 Task: Create a due date automation trigger when advanced on, on the monday before a card is due add dates not due tomorrow at 11:00 AM.
Action: Mouse moved to (951, 70)
Screenshot: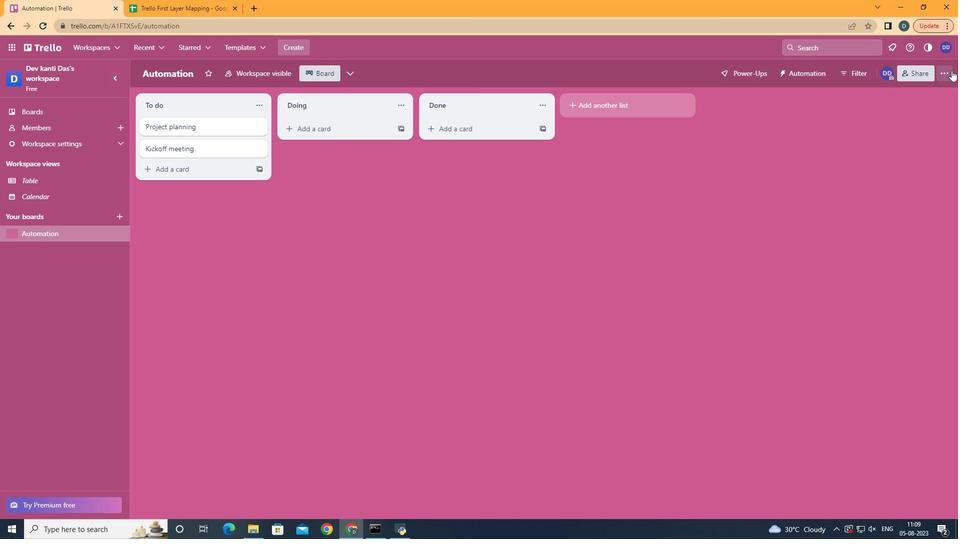 
Action: Mouse pressed left at (951, 70)
Screenshot: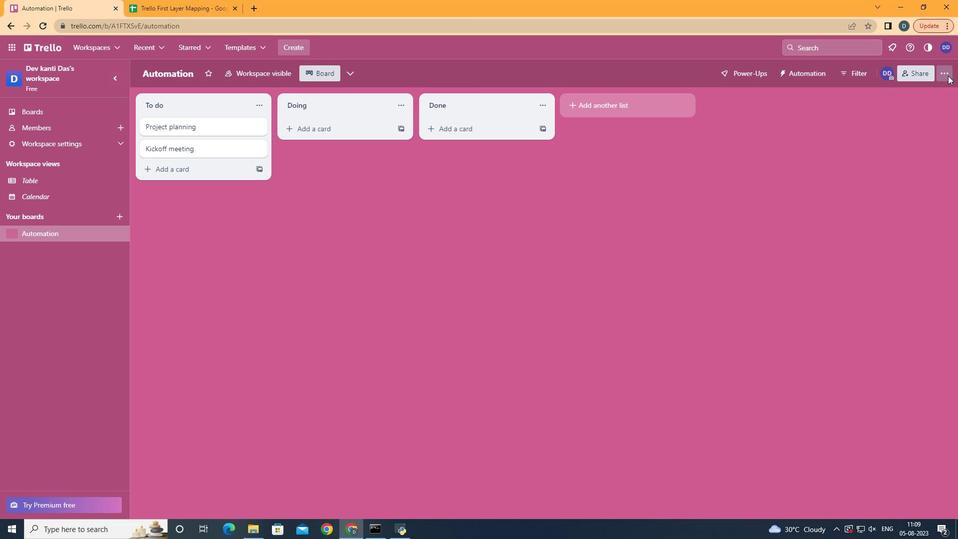 
Action: Mouse moved to (868, 211)
Screenshot: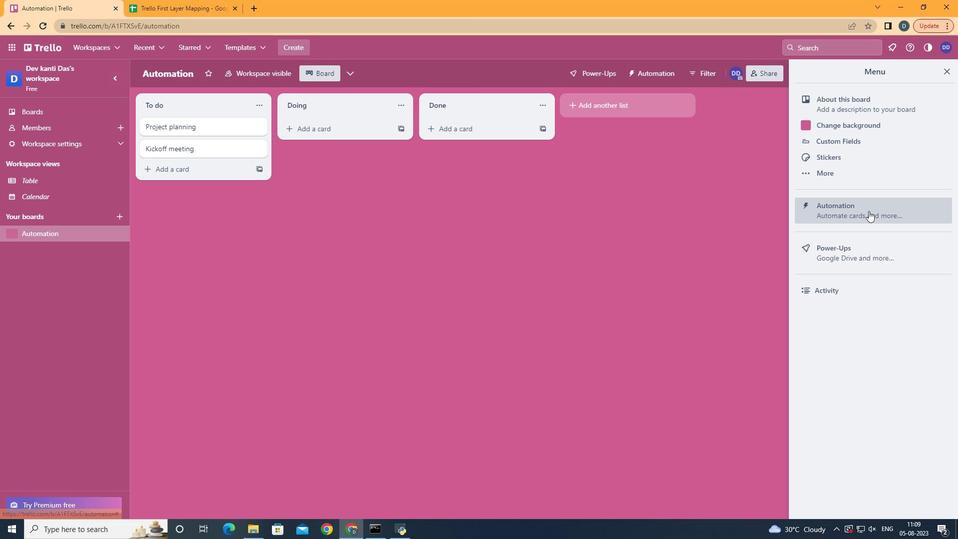 
Action: Mouse pressed left at (868, 211)
Screenshot: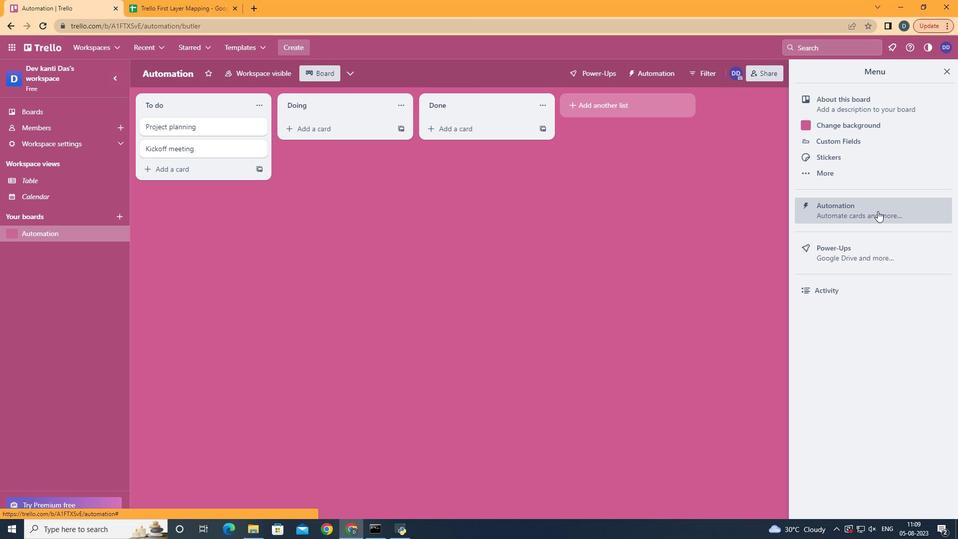 
Action: Mouse moved to (221, 199)
Screenshot: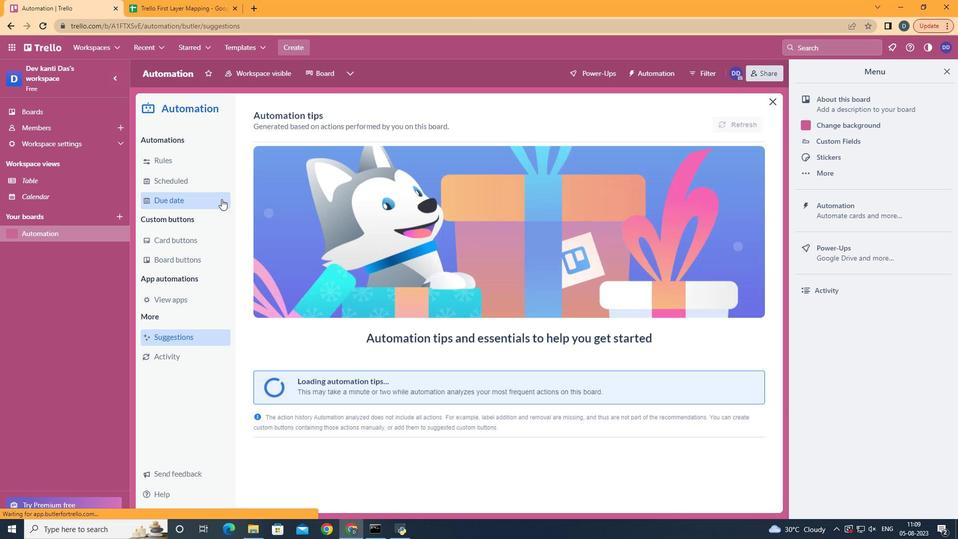 
Action: Mouse pressed left at (221, 199)
Screenshot: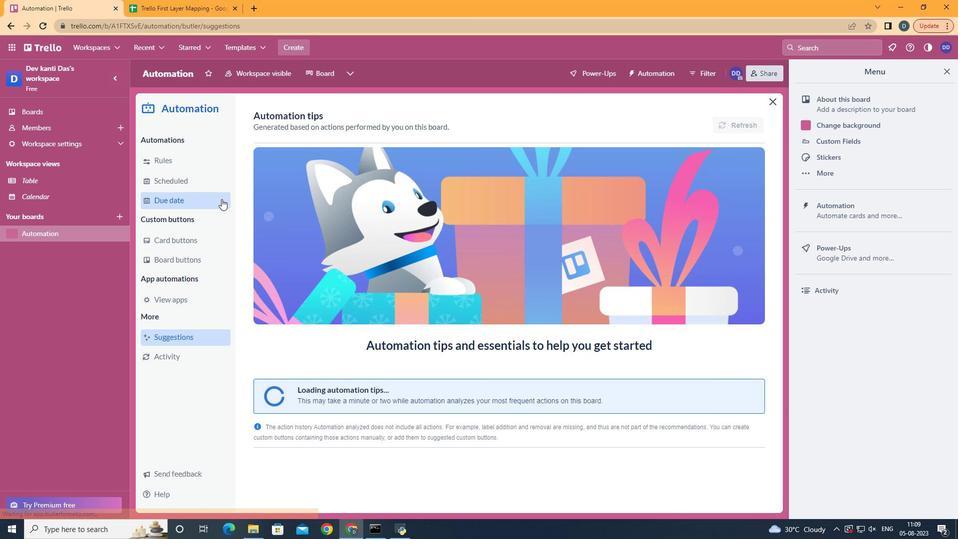 
Action: Mouse moved to (705, 115)
Screenshot: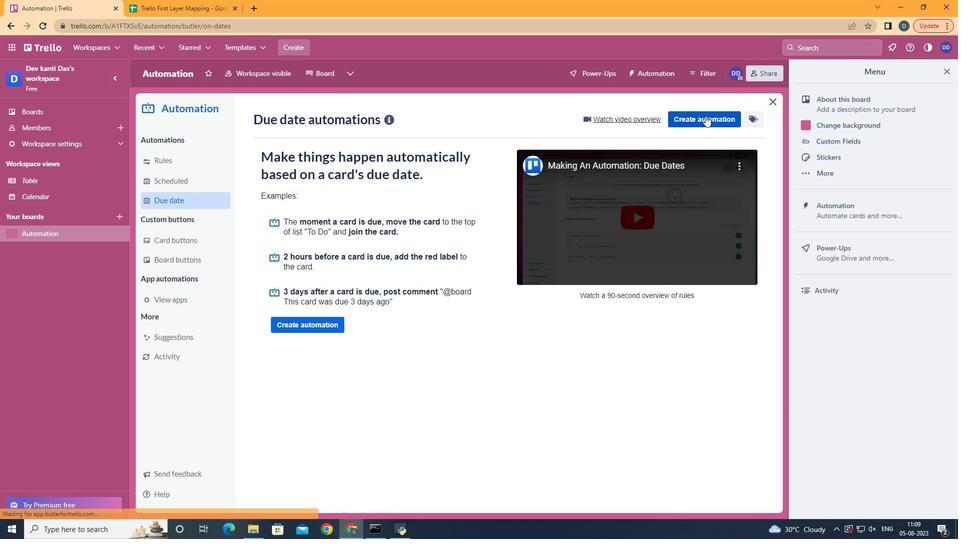 
Action: Mouse pressed left at (705, 115)
Screenshot: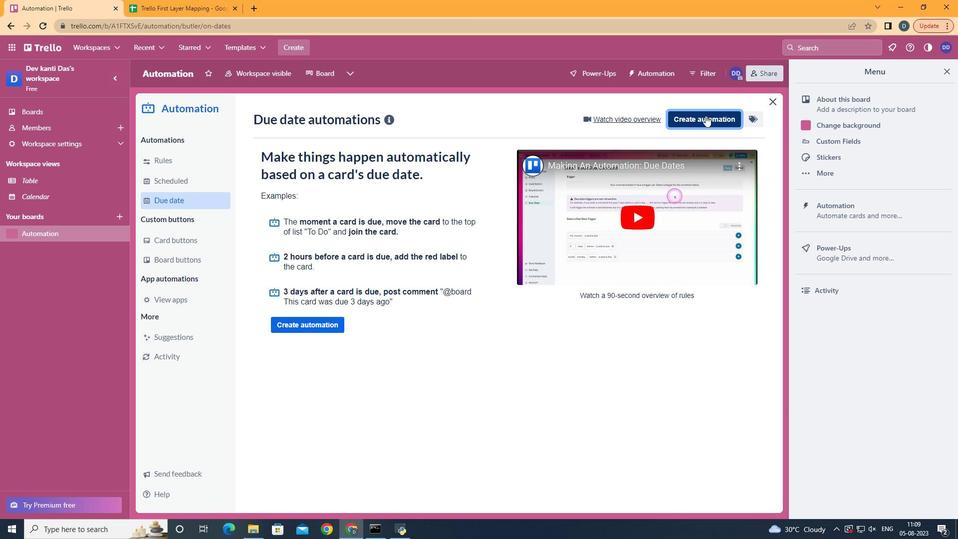 
Action: Mouse moved to (544, 205)
Screenshot: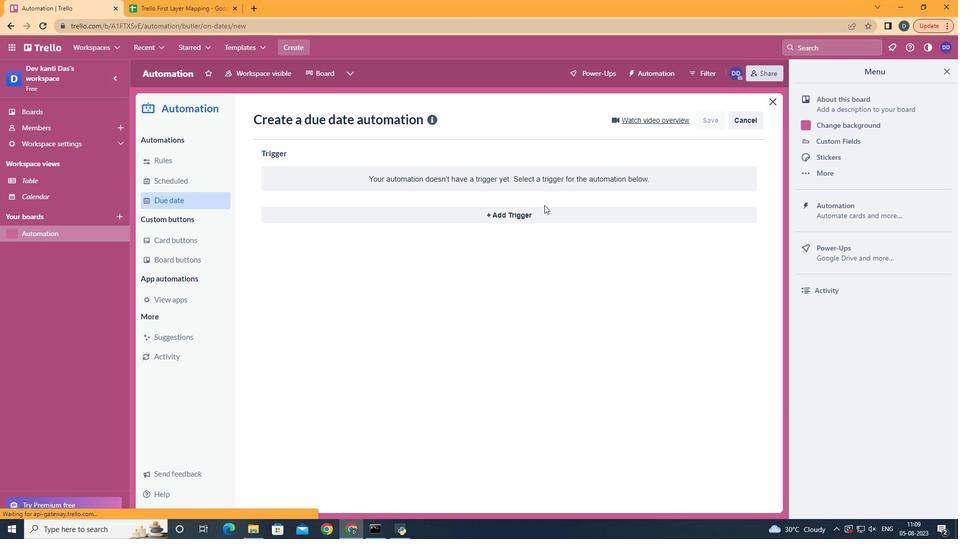 
Action: Mouse pressed left at (544, 205)
Screenshot: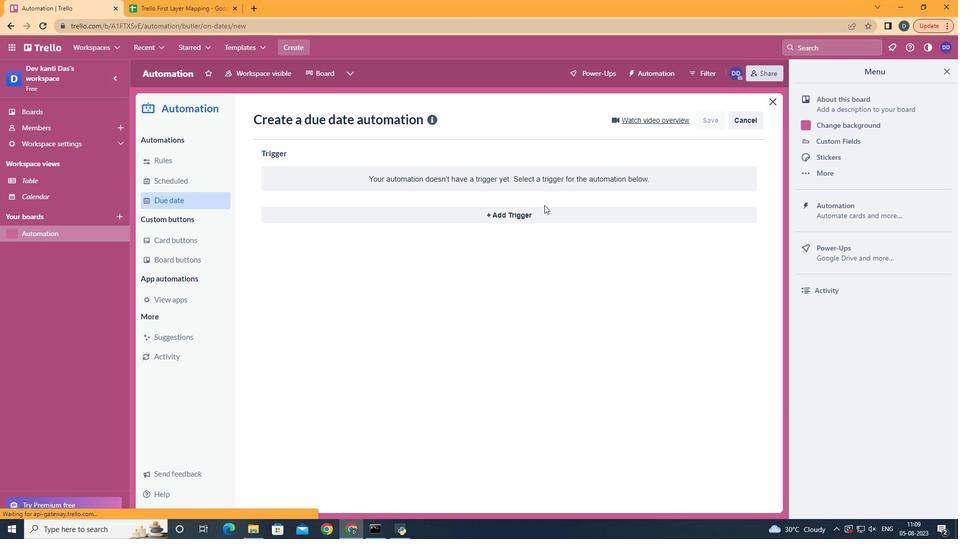
Action: Mouse moved to (541, 213)
Screenshot: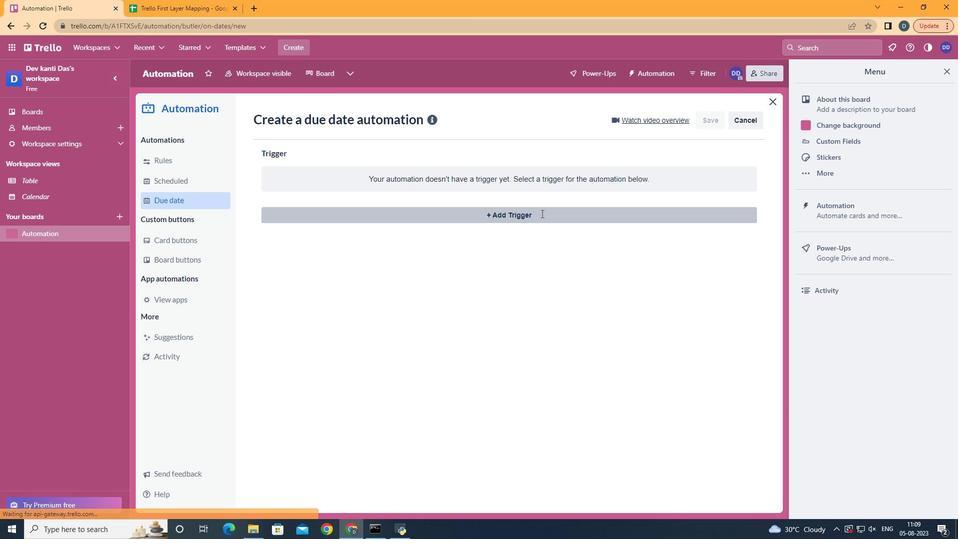
Action: Mouse pressed left at (541, 213)
Screenshot: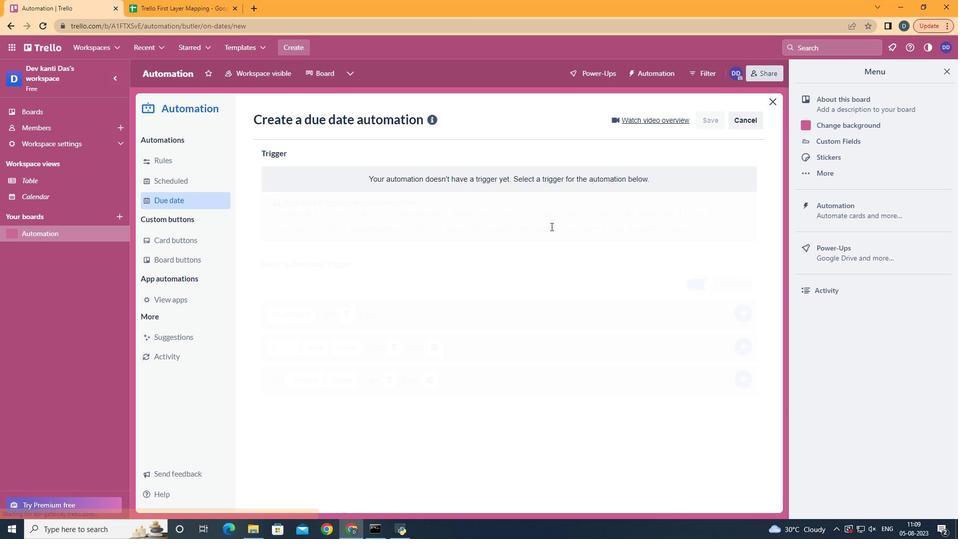 
Action: Mouse moved to (323, 254)
Screenshot: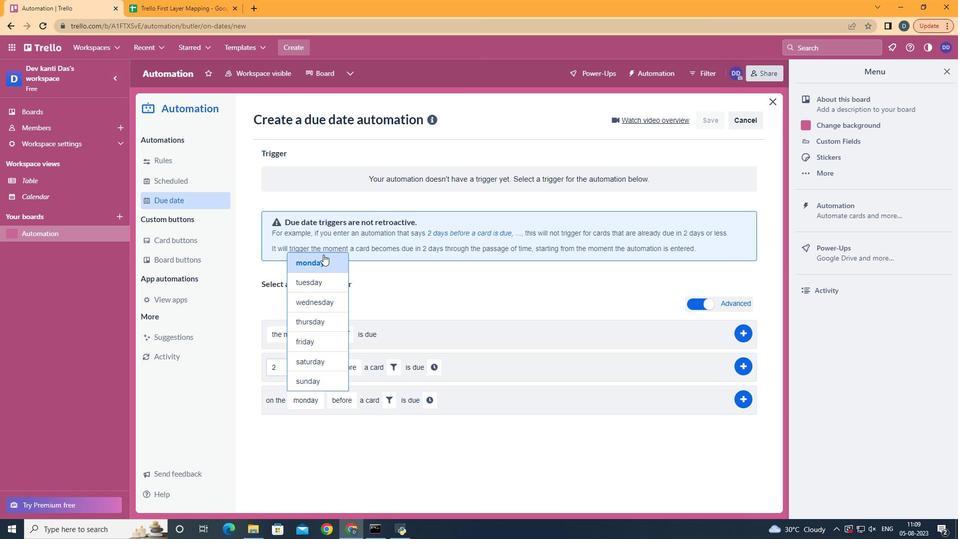 
Action: Mouse pressed left at (323, 254)
Screenshot: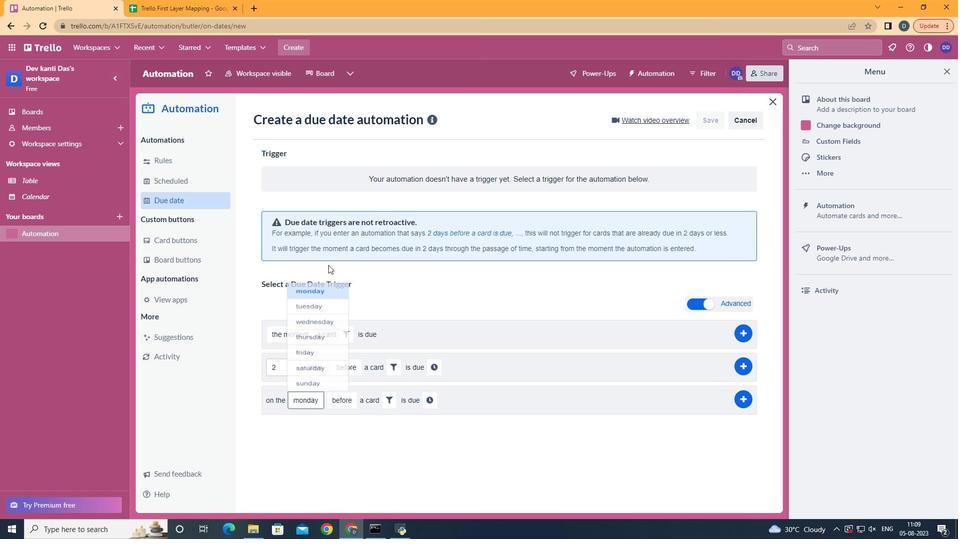 
Action: Mouse moved to (346, 409)
Screenshot: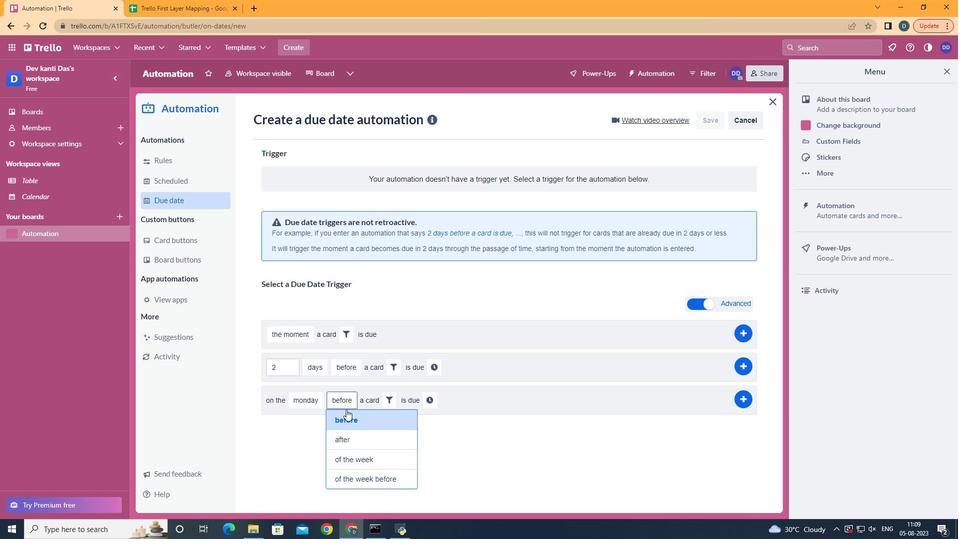 
Action: Mouse pressed left at (346, 409)
Screenshot: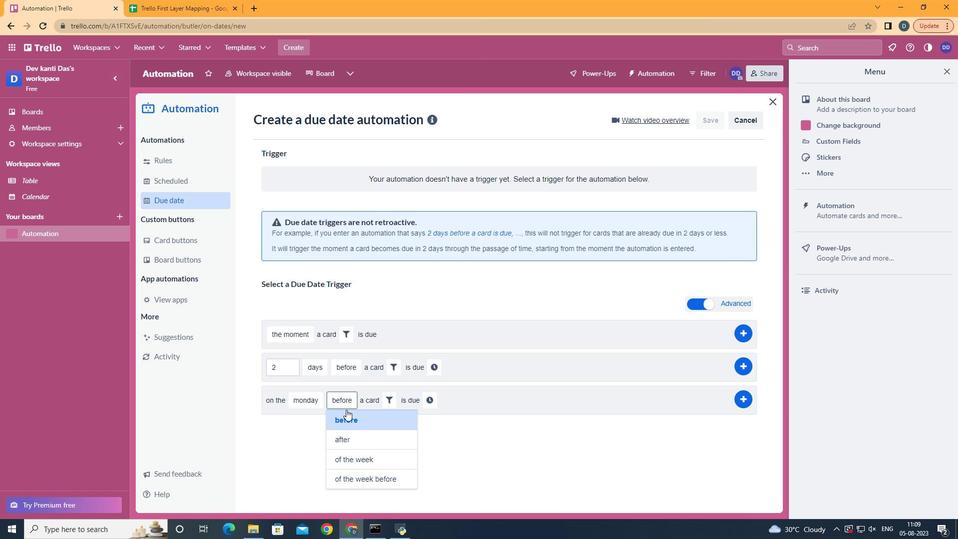 
Action: Mouse moved to (399, 394)
Screenshot: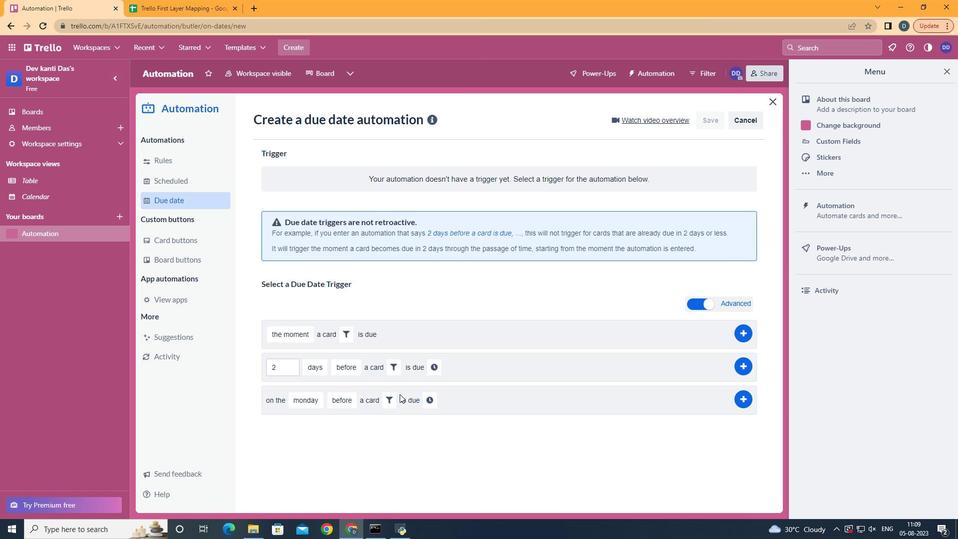 
Action: Mouse pressed left at (399, 394)
Screenshot: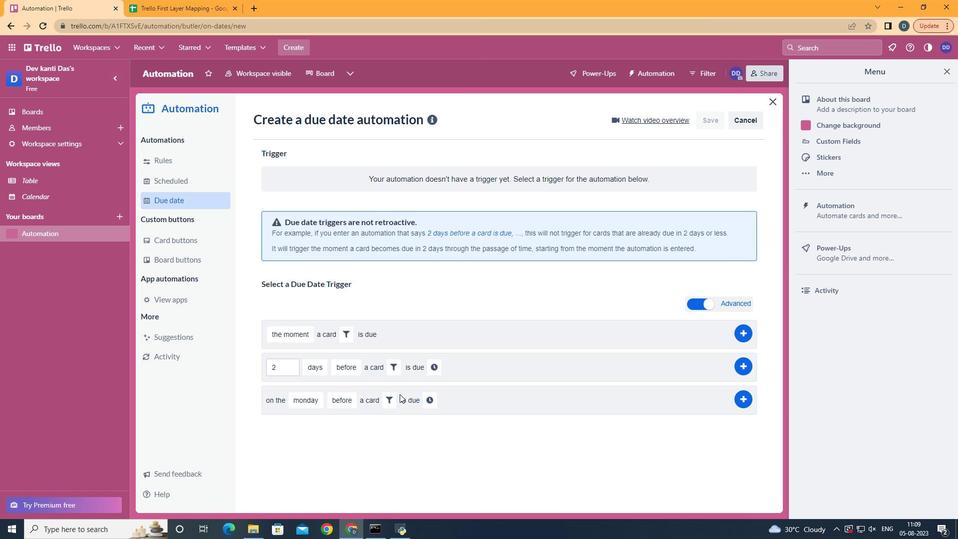 
Action: Mouse moved to (386, 399)
Screenshot: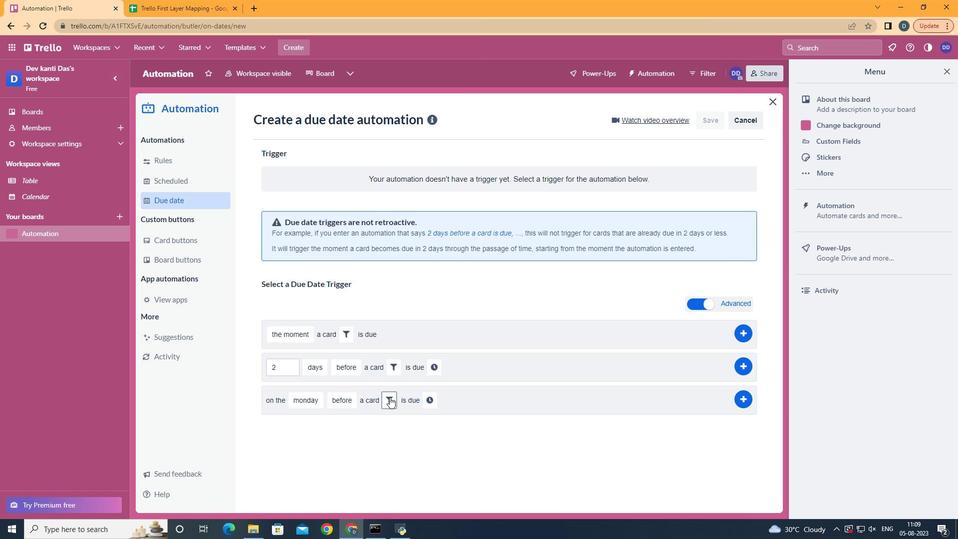 
Action: Mouse pressed left at (386, 399)
Screenshot: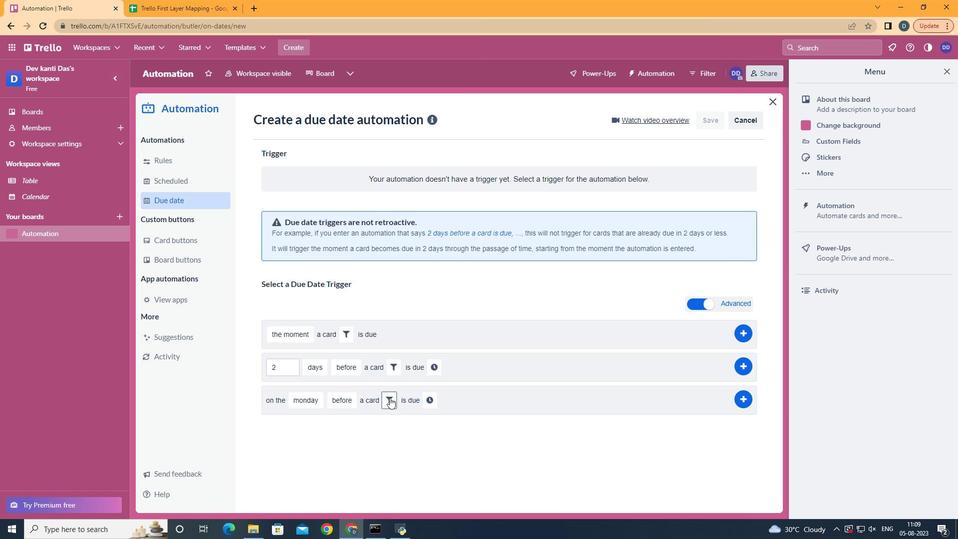 
Action: Mouse moved to (441, 433)
Screenshot: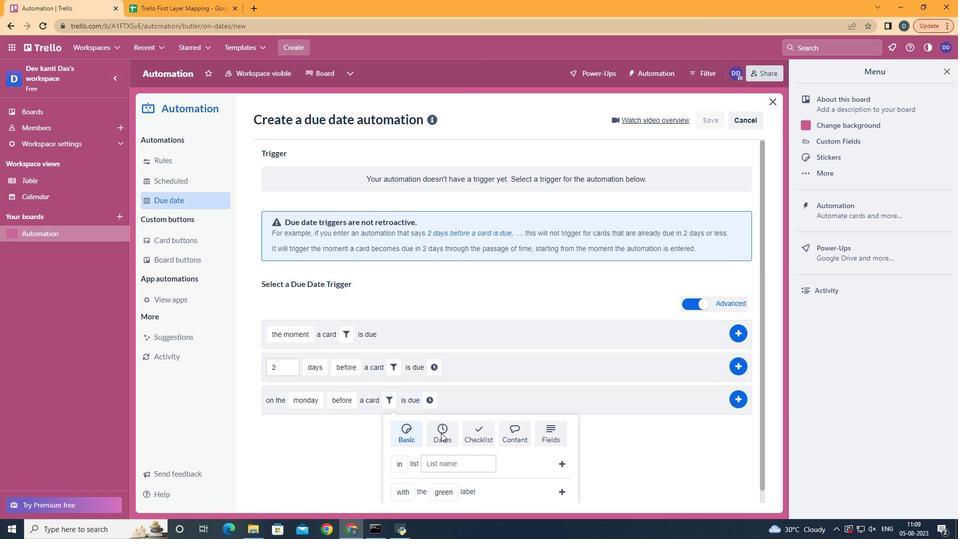 
Action: Mouse pressed left at (441, 433)
Screenshot: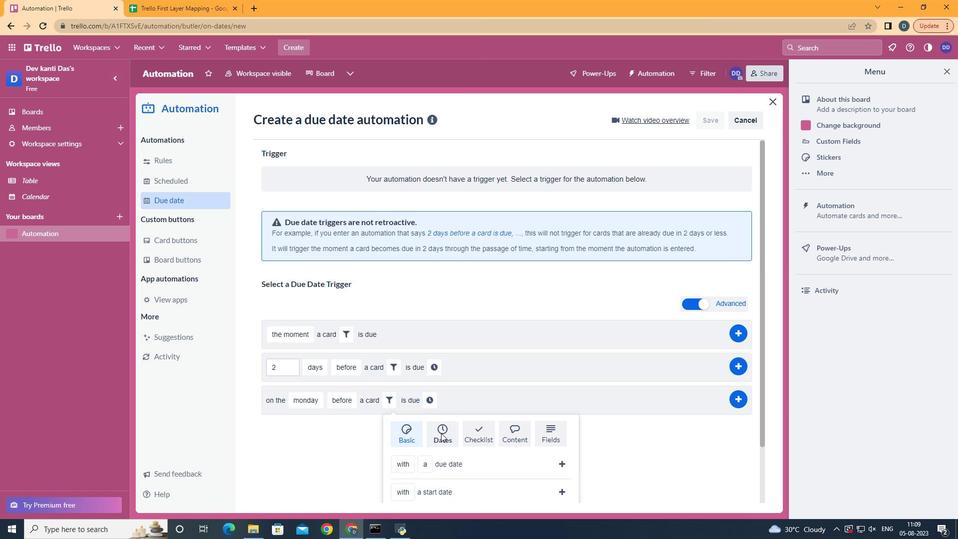 
Action: Mouse scrolled (441, 432) with delta (0, 0)
Screenshot: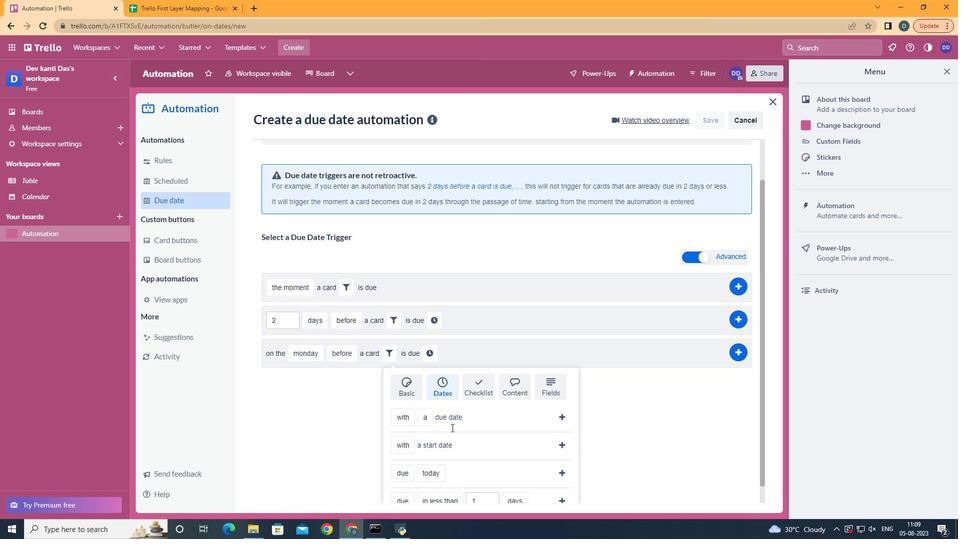 
Action: Mouse scrolled (441, 432) with delta (0, 0)
Screenshot: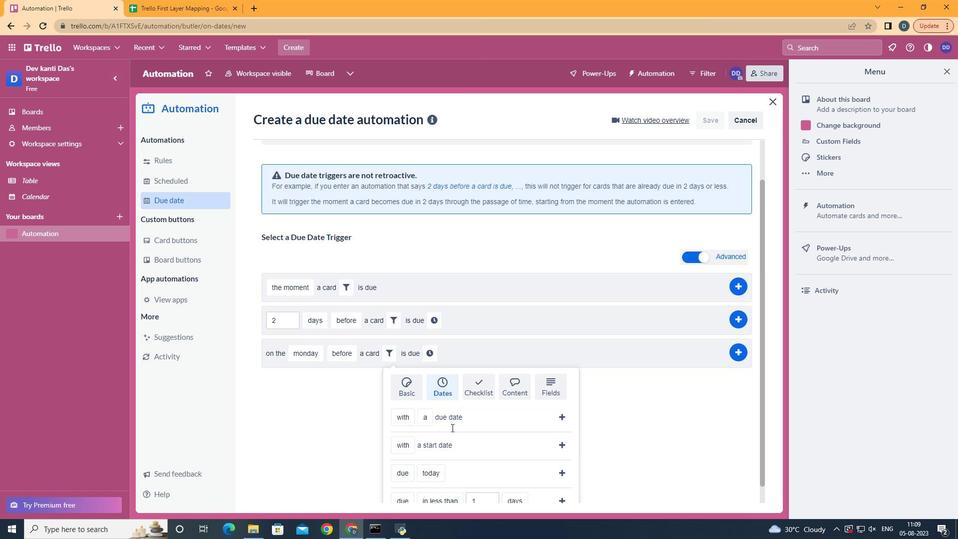 
Action: Mouse scrolled (441, 432) with delta (0, 0)
Screenshot: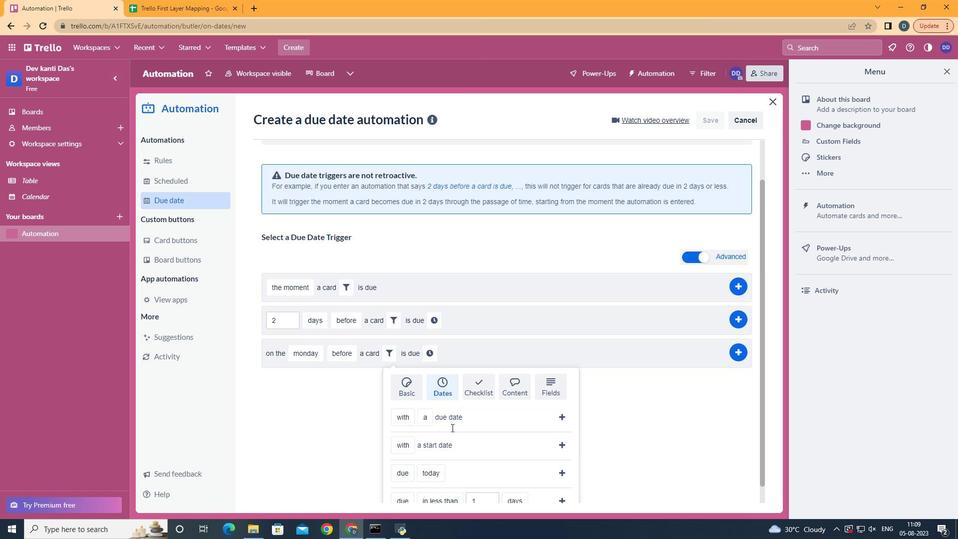
Action: Mouse scrolled (441, 432) with delta (0, 0)
Screenshot: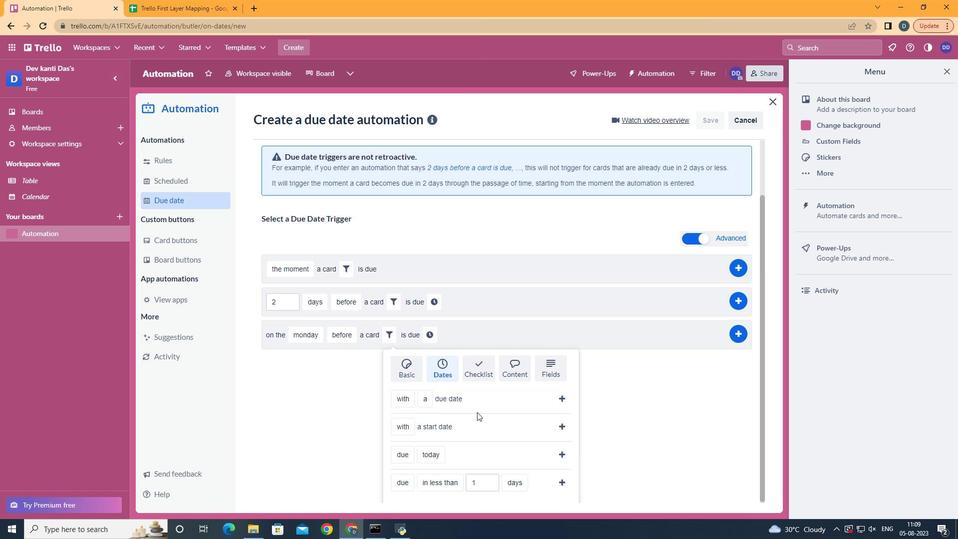 
Action: Mouse scrolled (441, 432) with delta (0, 0)
Screenshot: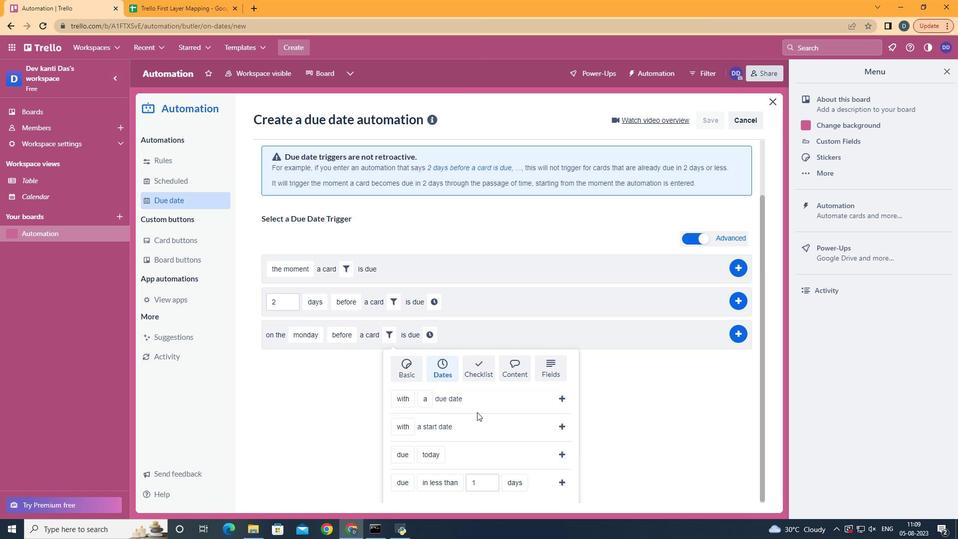 
Action: Mouse moved to (416, 398)
Screenshot: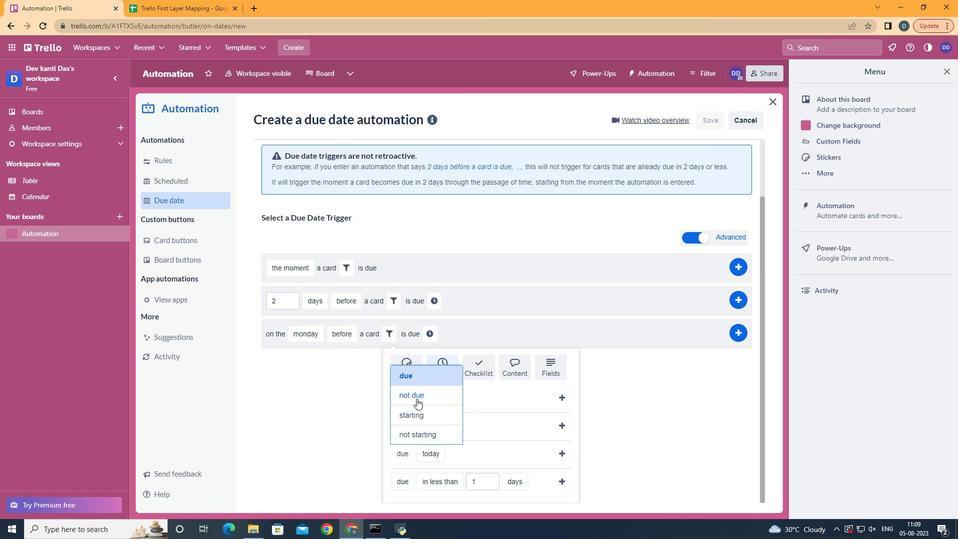 
Action: Mouse pressed left at (416, 398)
Screenshot: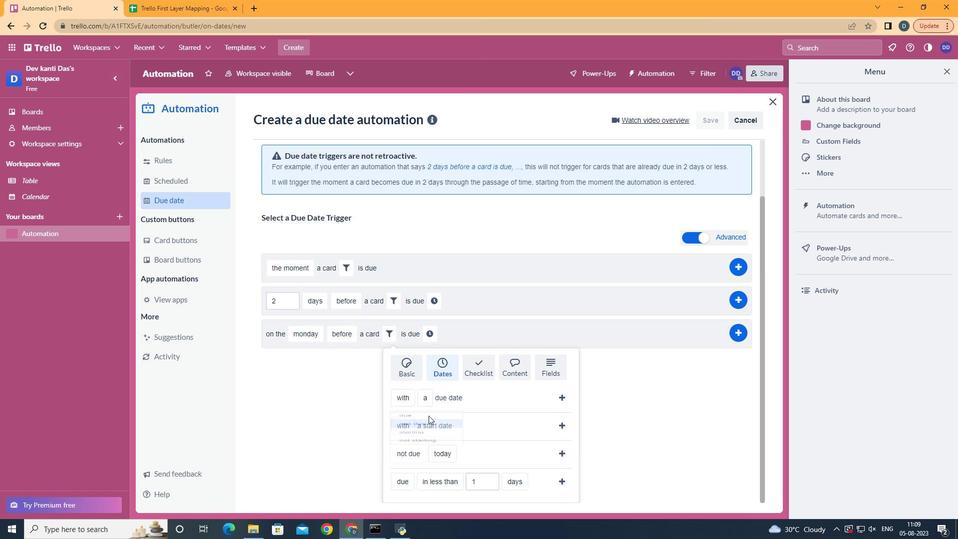 
Action: Mouse moved to (463, 357)
Screenshot: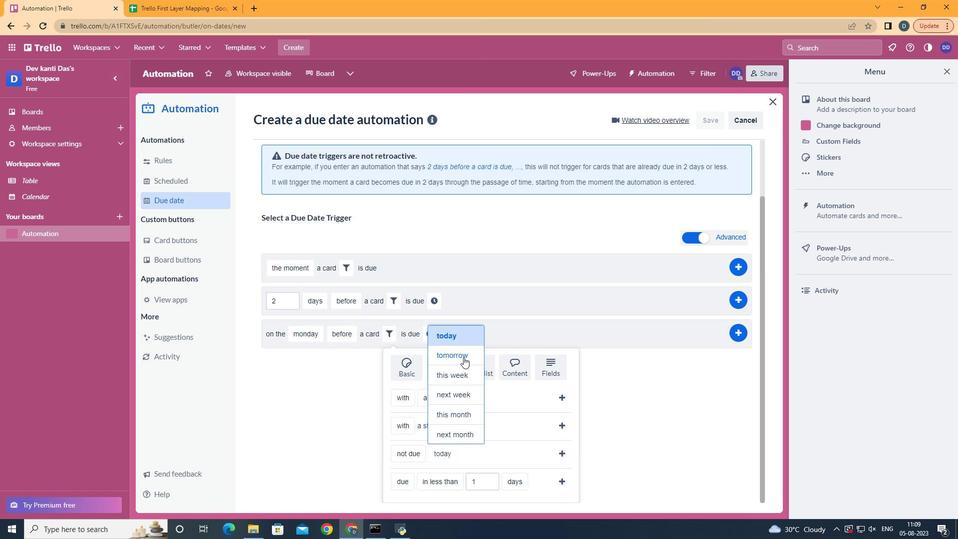 
Action: Mouse pressed left at (463, 357)
Screenshot: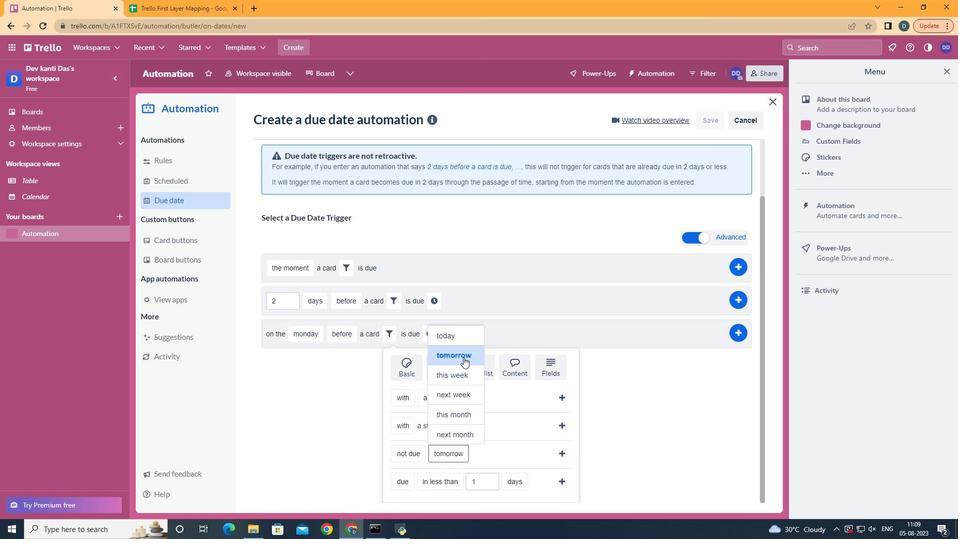 
Action: Mouse moved to (563, 448)
Screenshot: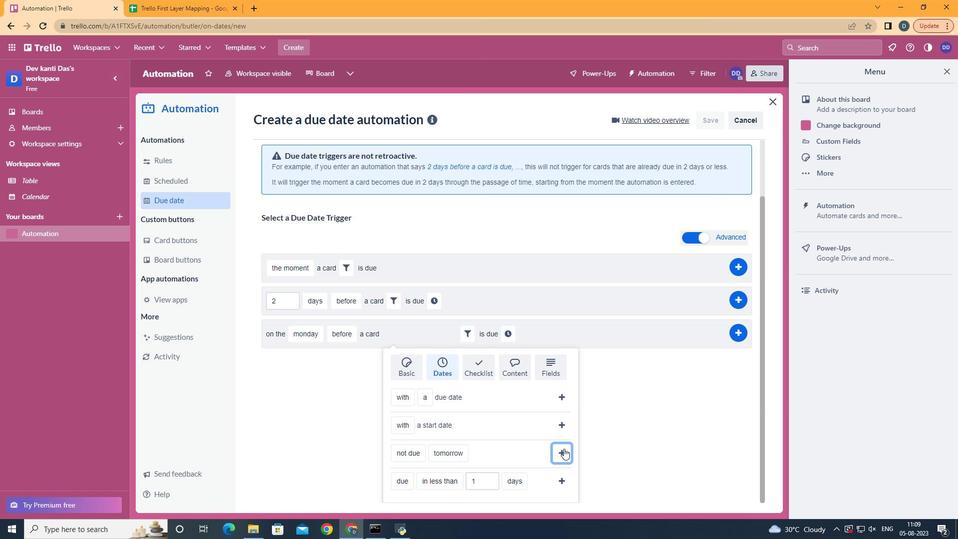 
Action: Mouse pressed left at (563, 448)
Screenshot: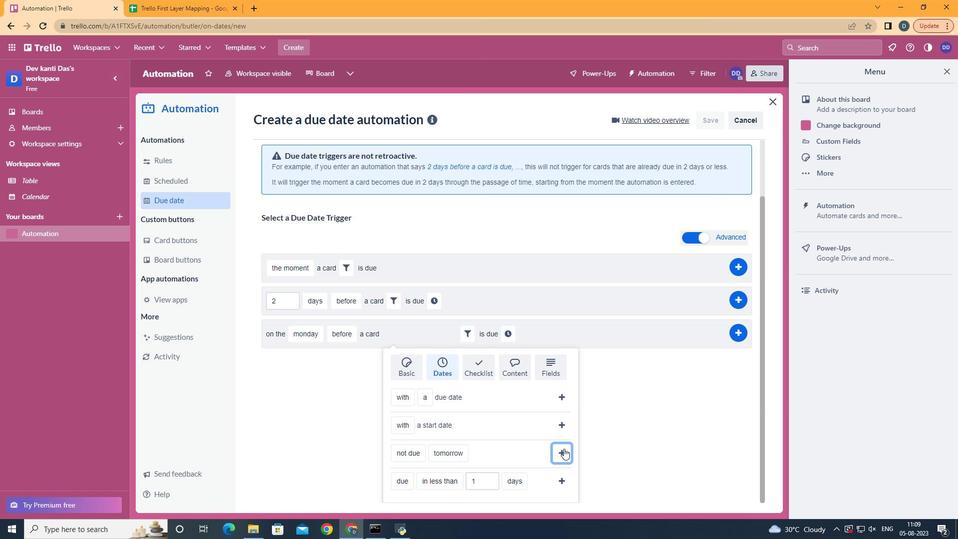 
Action: Mouse moved to (513, 392)
Screenshot: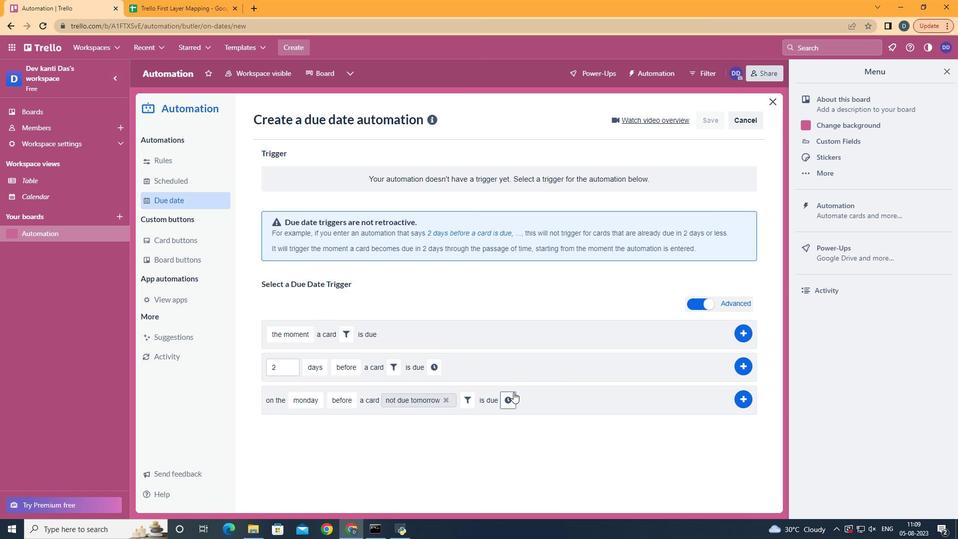 
Action: Mouse pressed left at (513, 392)
Screenshot: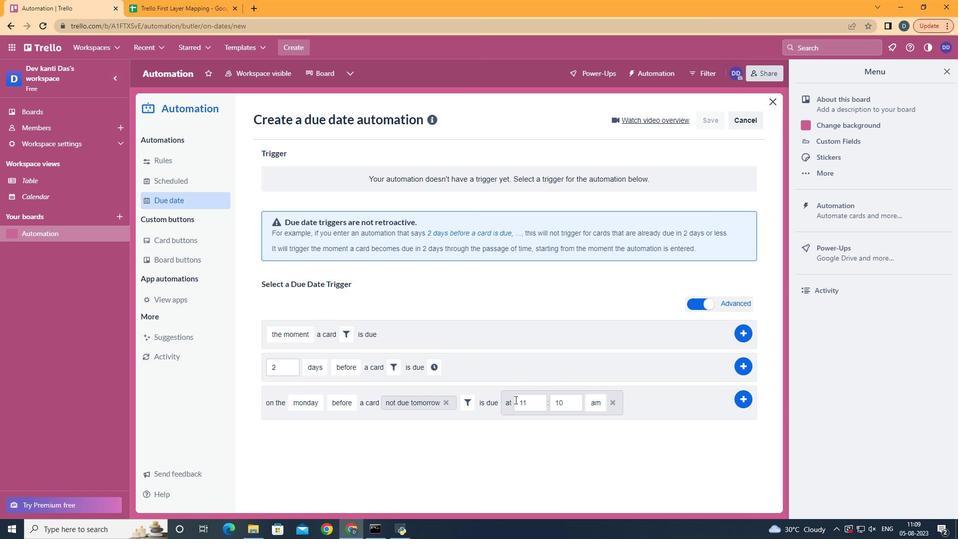 
Action: Mouse moved to (575, 407)
Screenshot: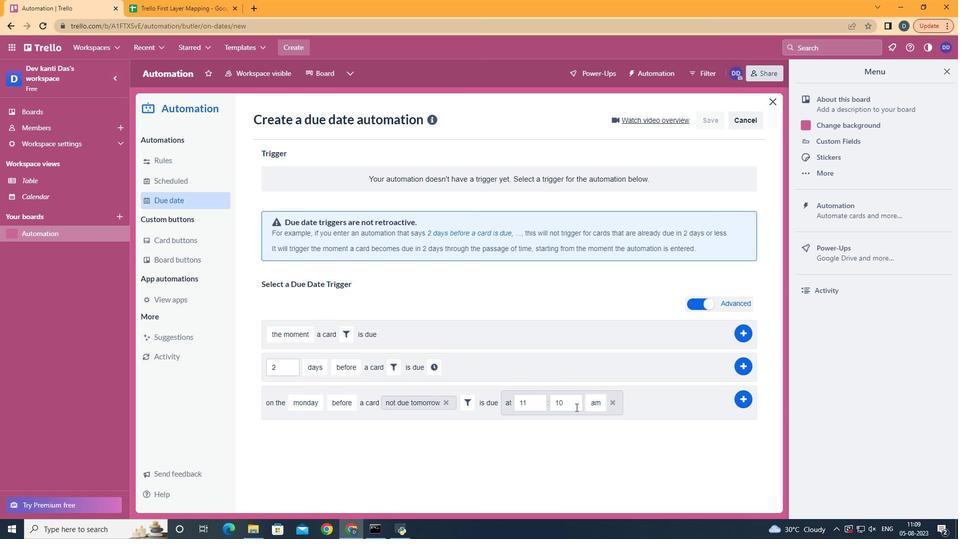
Action: Mouse pressed left at (575, 407)
Screenshot: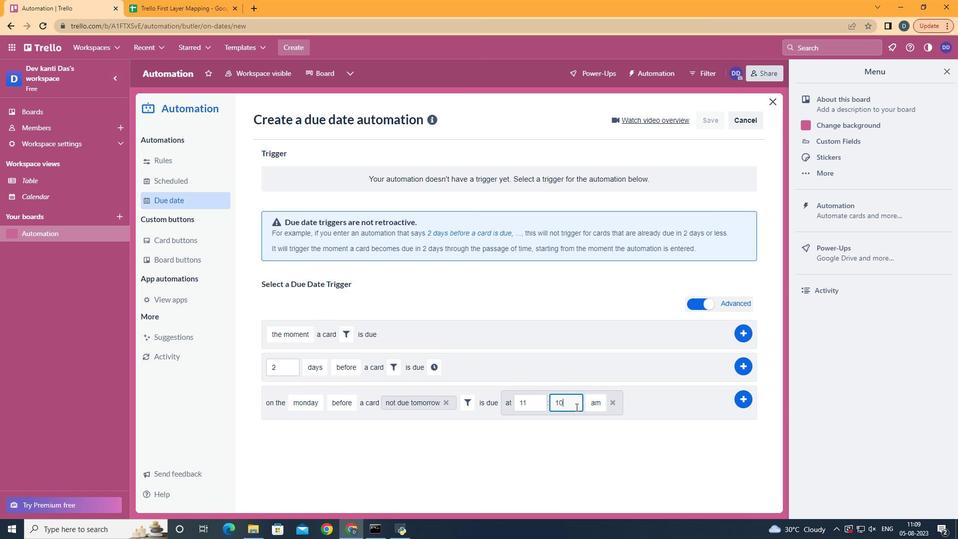 
Action: Key pressed <Key.backspace><Key.backspace>00
Screenshot: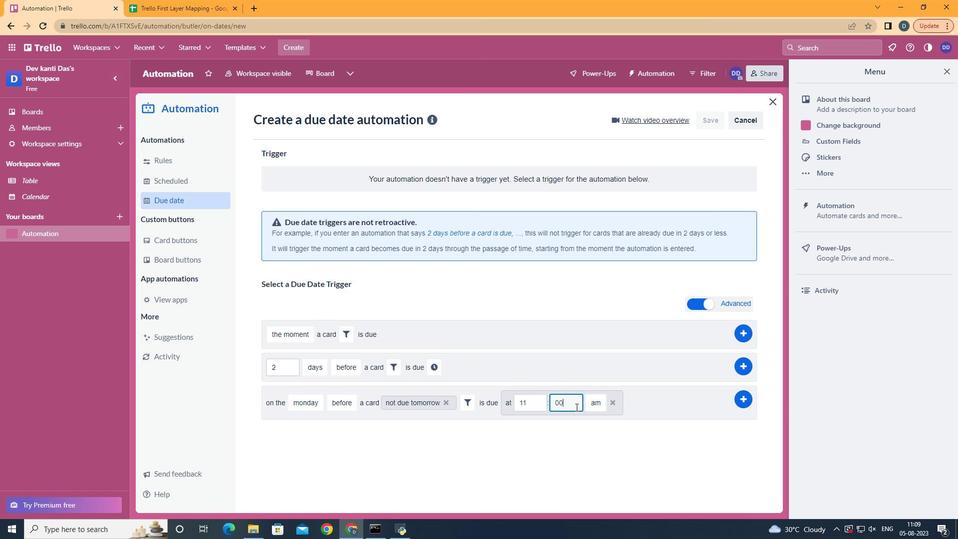 
Action: Mouse moved to (748, 398)
Screenshot: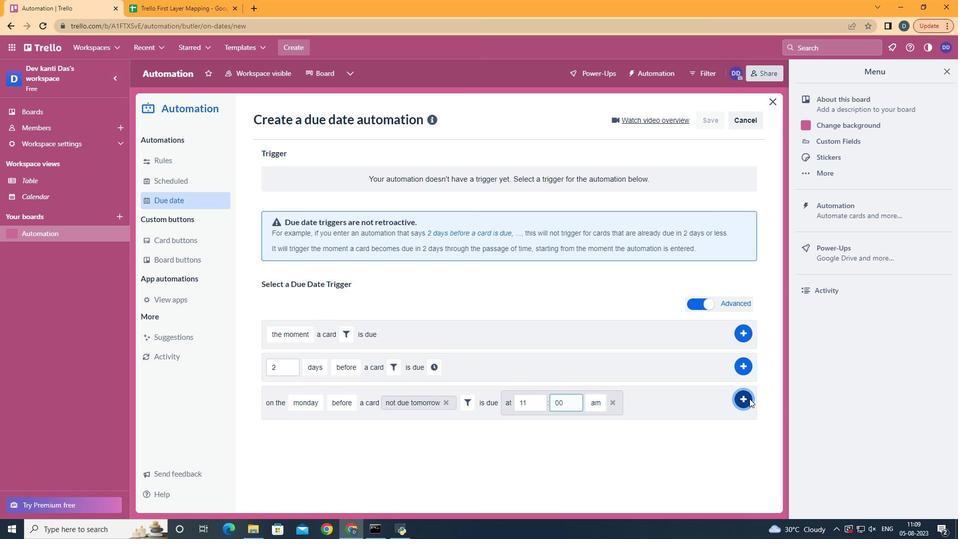 
Action: Mouse pressed left at (748, 398)
Screenshot: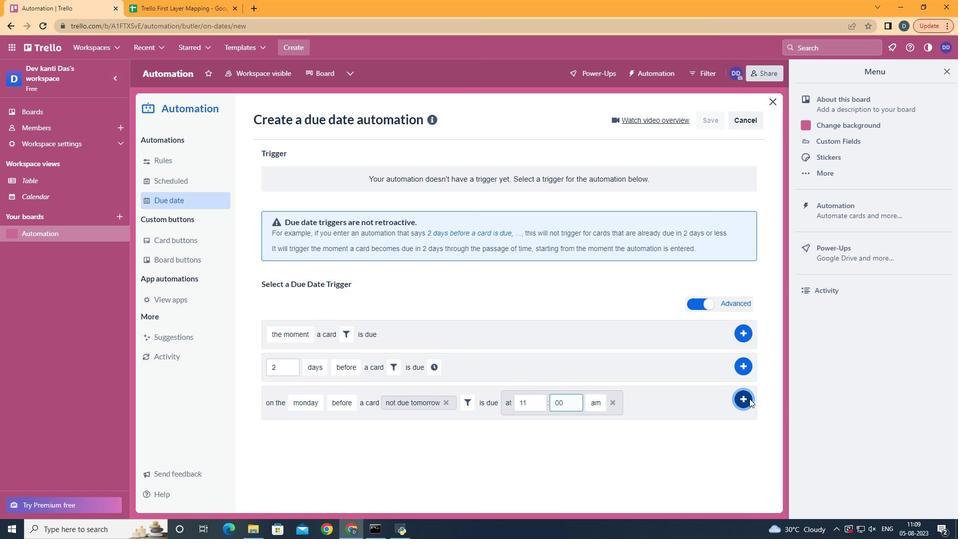 
Action: Mouse moved to (539, 196)
Screenshot: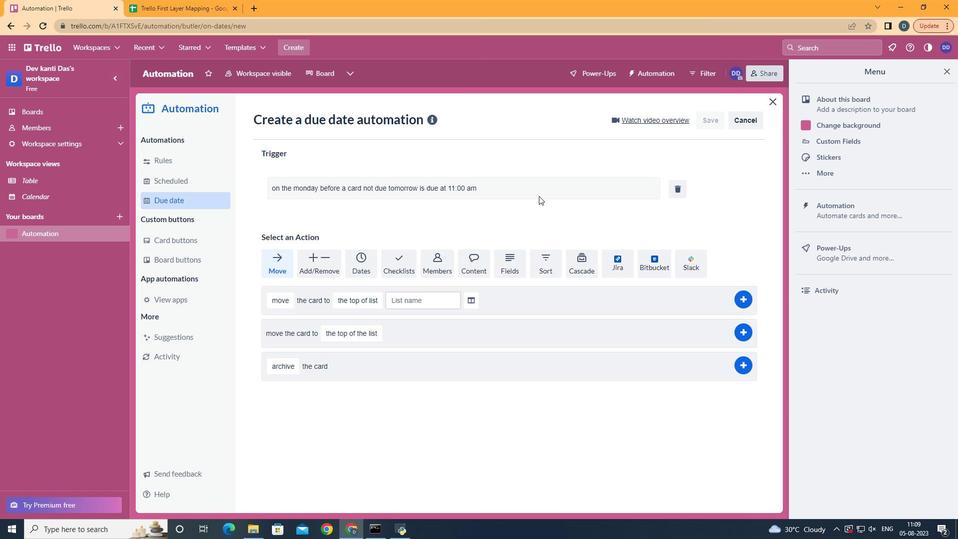 
